 Task: Create a due date automation trigger when advanced on, on the wednesday before a card is due add content with a description ending with resume at 11:00 AM.
Action: Mouse moved to (1163, 92)
Screenshot: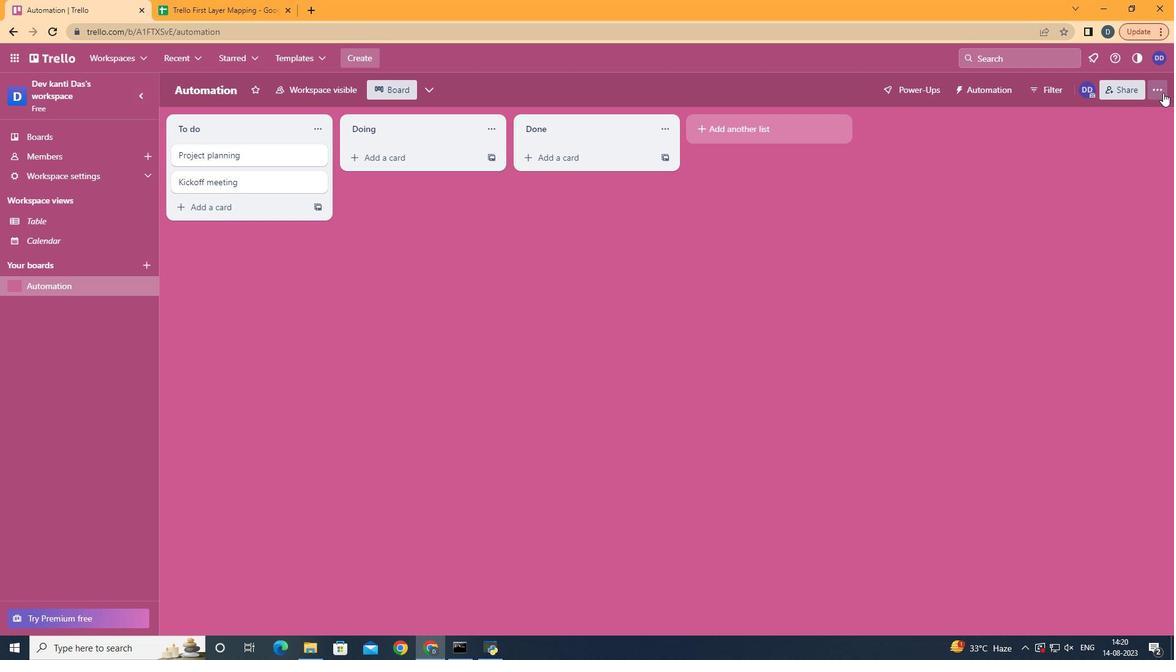 
Action: Mouse pressed left at (1163, 92)
Screenshot: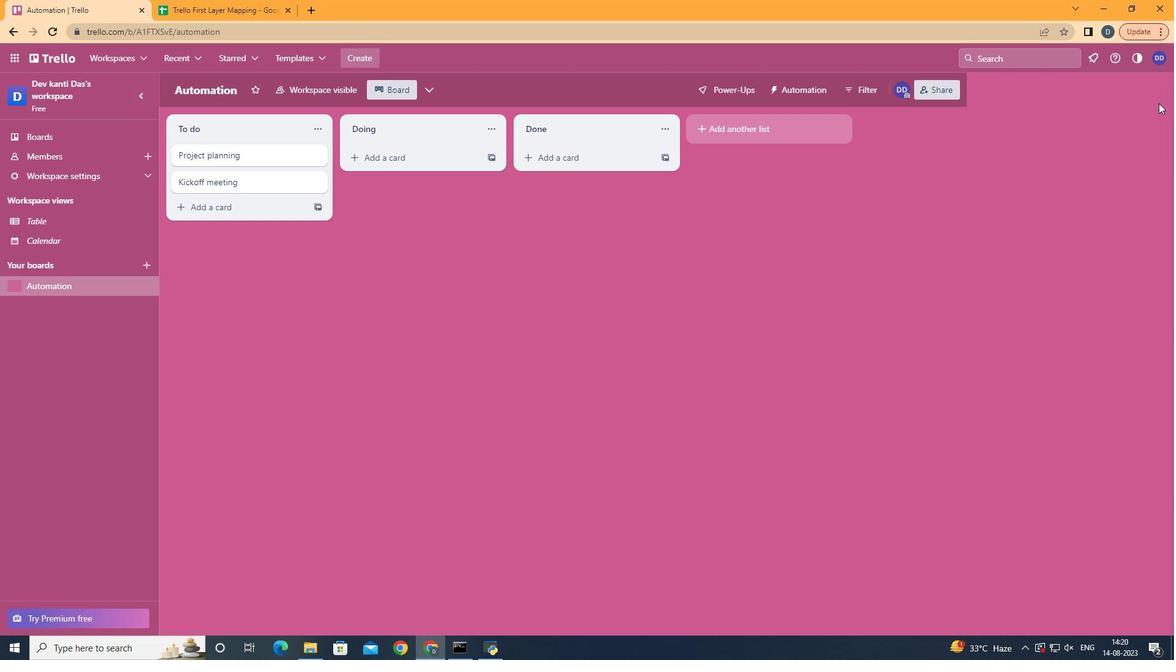 
Action: Mouse moved to (1057, 255)
Screenshot: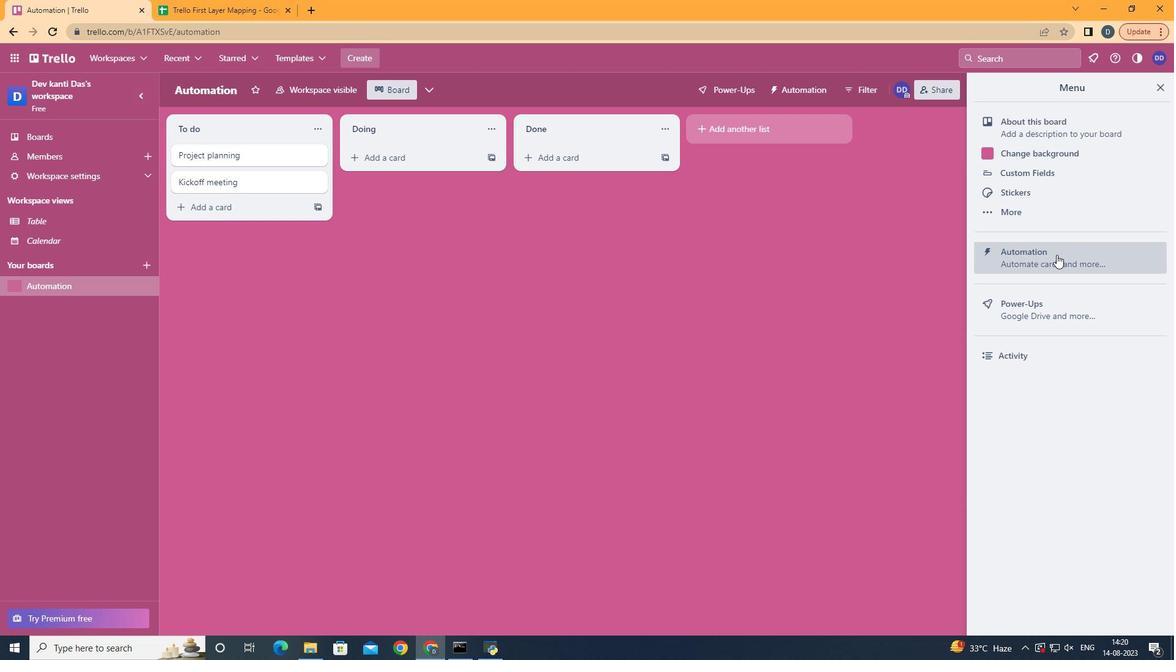 
Action: Mouse pressed left at (1057, 255)
Screenshot: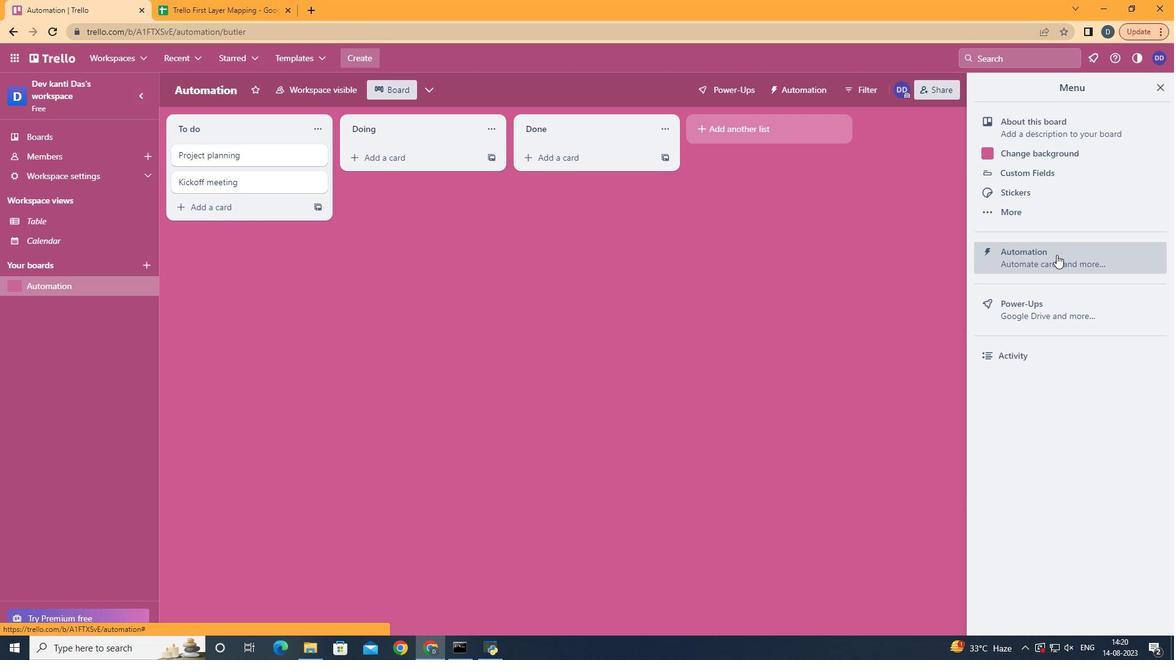
Action: Mouse moved to (234, 245)
Screenshot: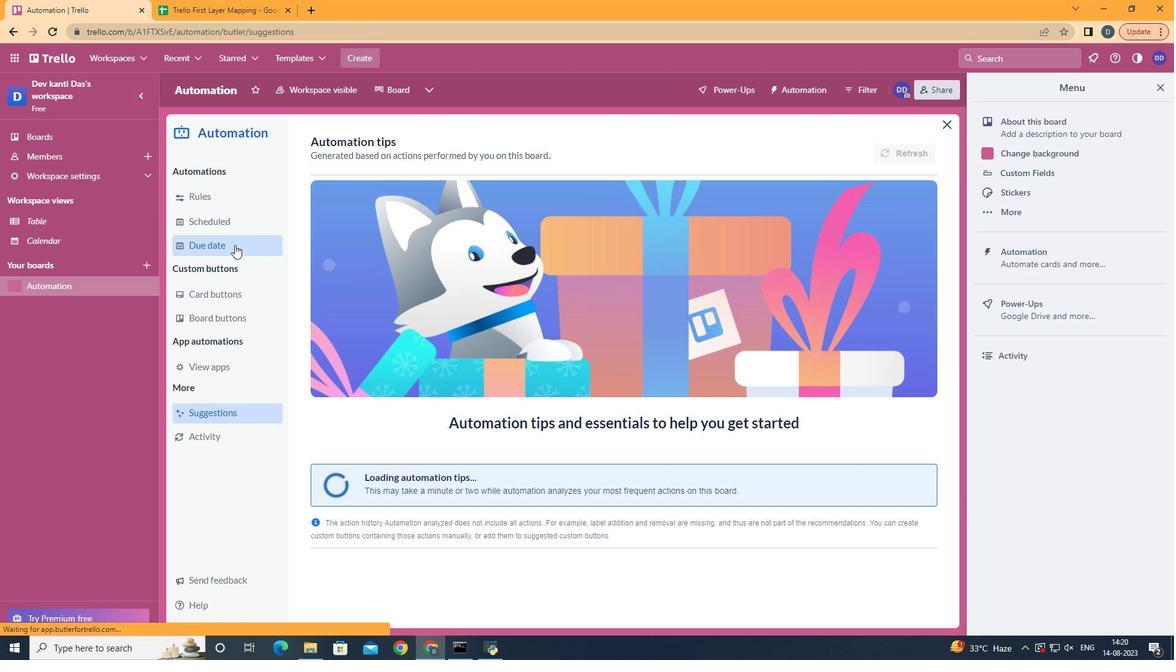 
Action: Mouse pressed left at (234, 245)
Screenshot: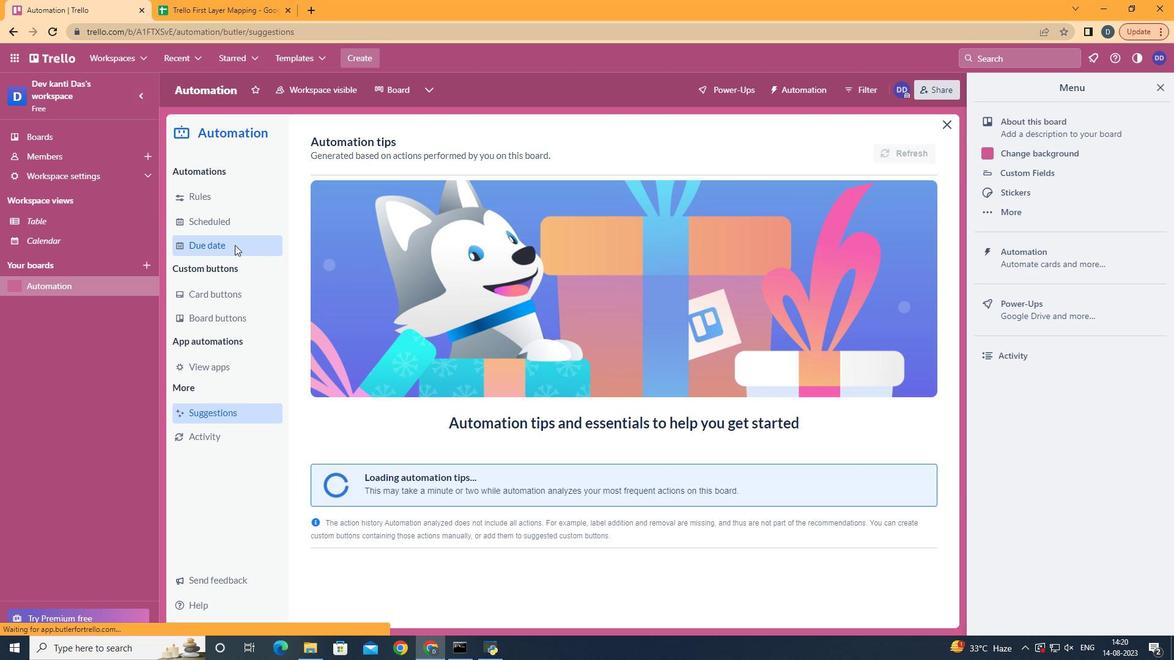 
Action: Mouse moved to (862, 143)
Screenshot: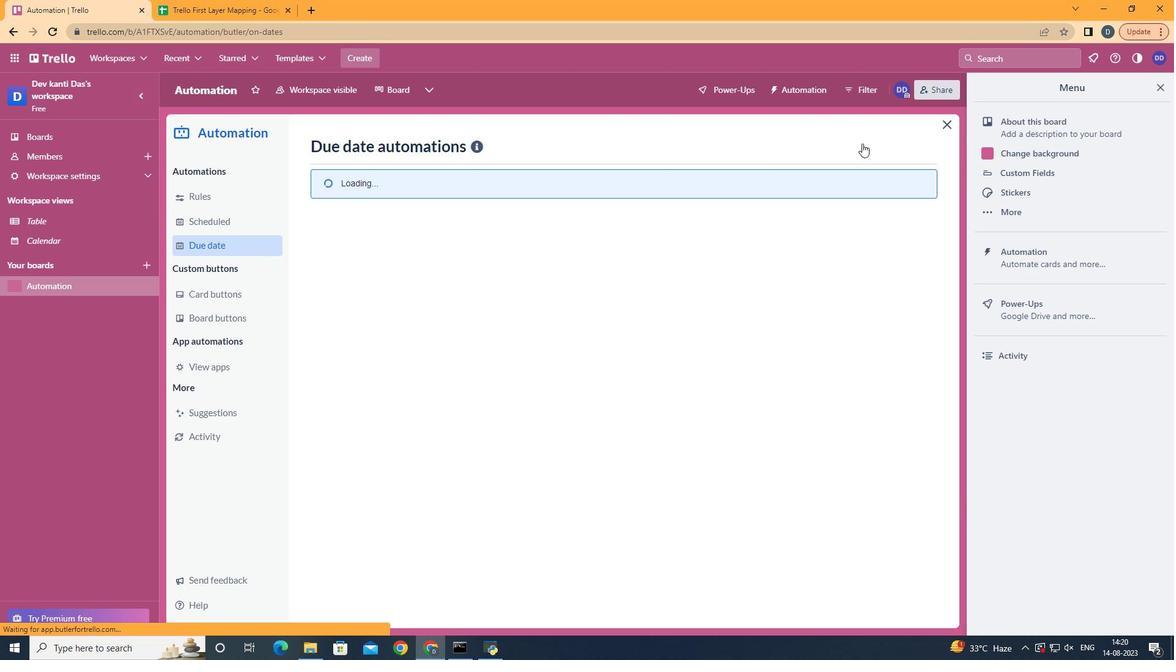 
Action: Mouse pressed left at (862, 143)
Screenshot: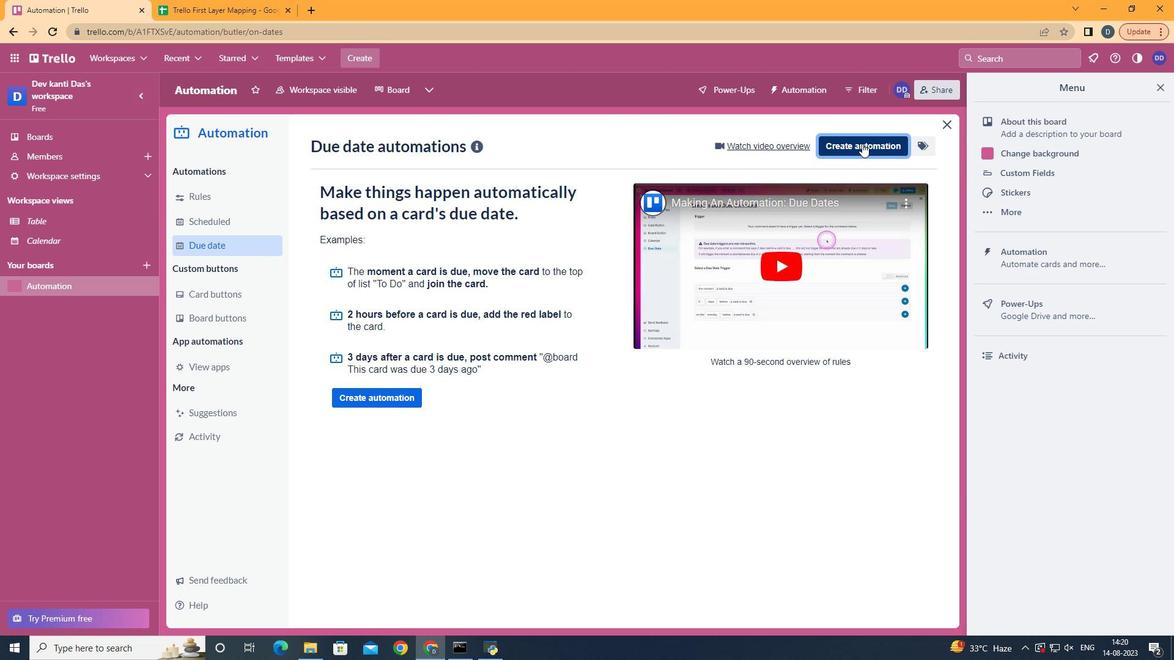 
Action: Mouse moved to (689, 260)
Screenshot: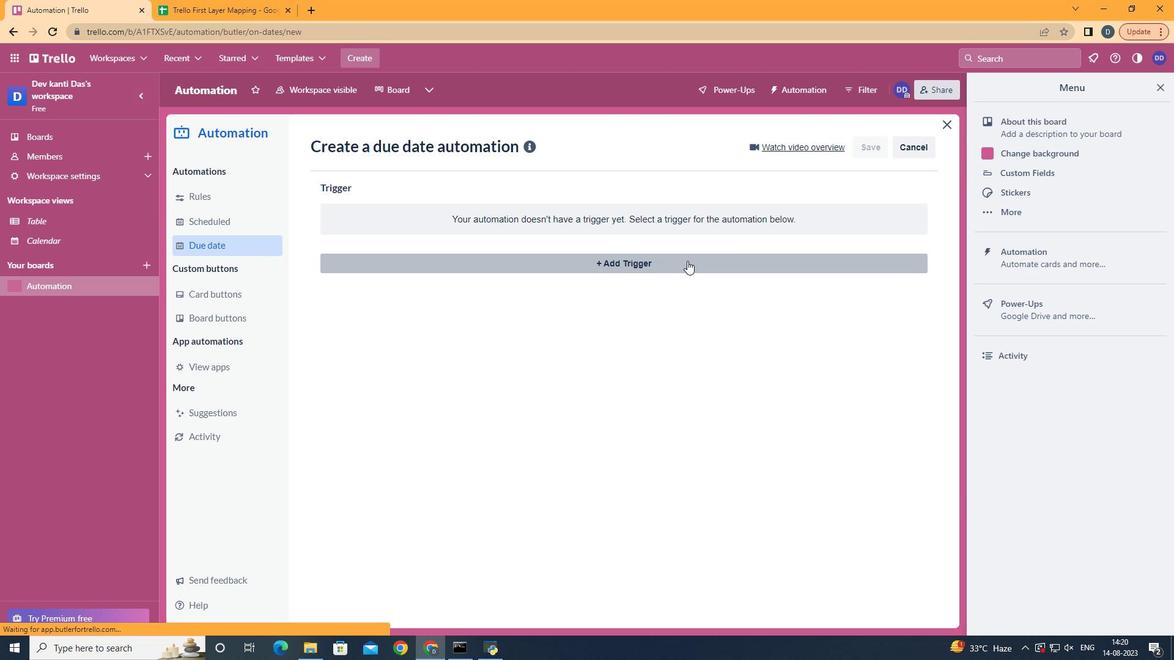 
Action: Mouse pressed left at (689, 260)
Screenshot: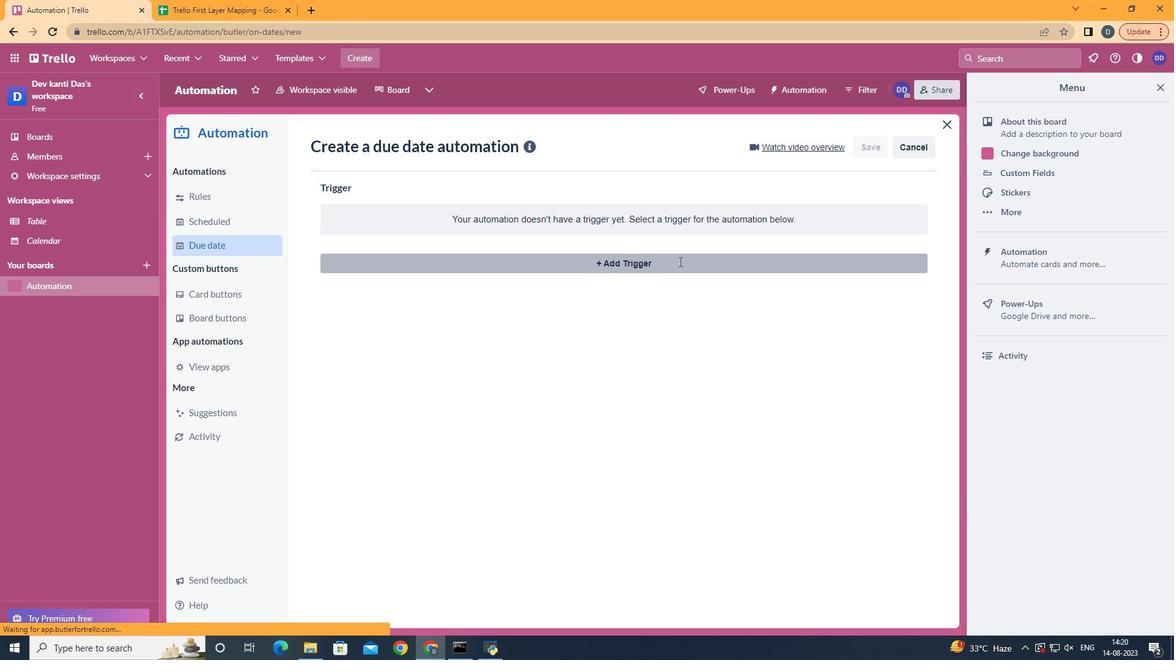 
Action: Mouse moved to (387, 362)
Screenshot: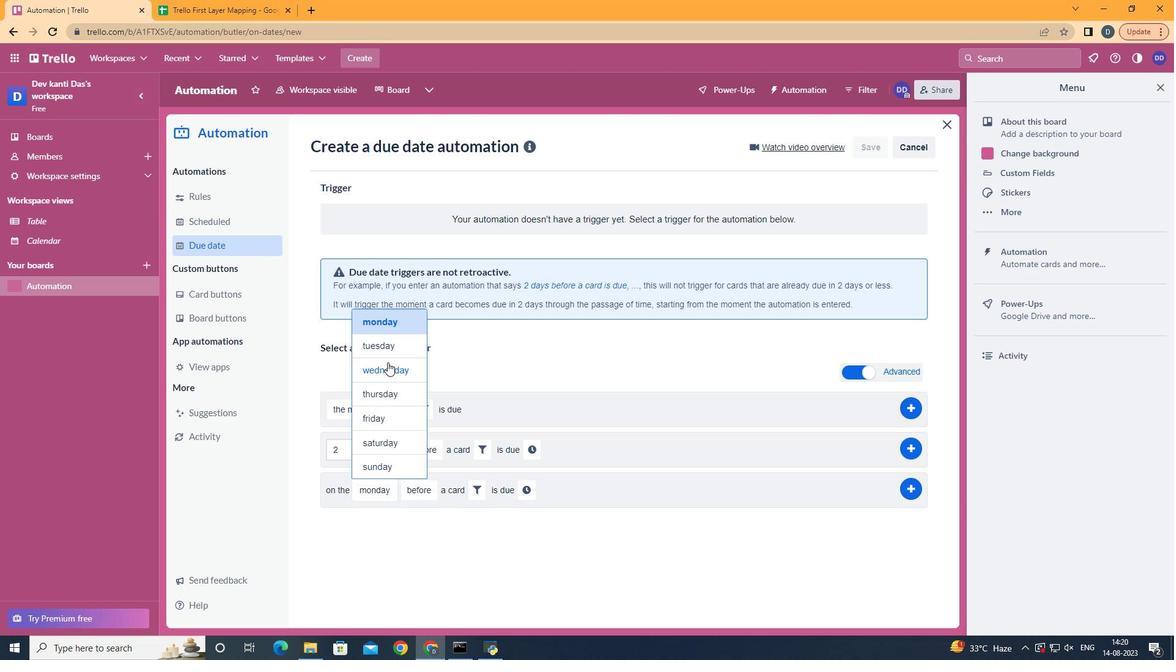 
Action: Mouse pressed left at (387, 362)
Screenshot: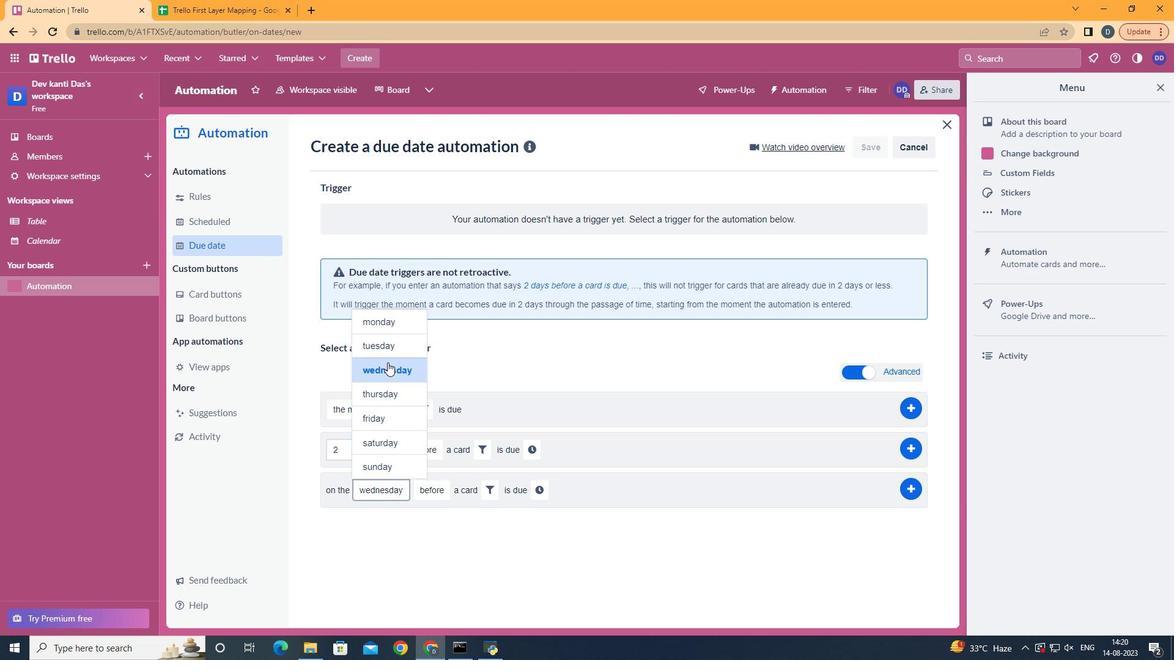 
Action: Mouse moved to (485, 483)
Screenshot: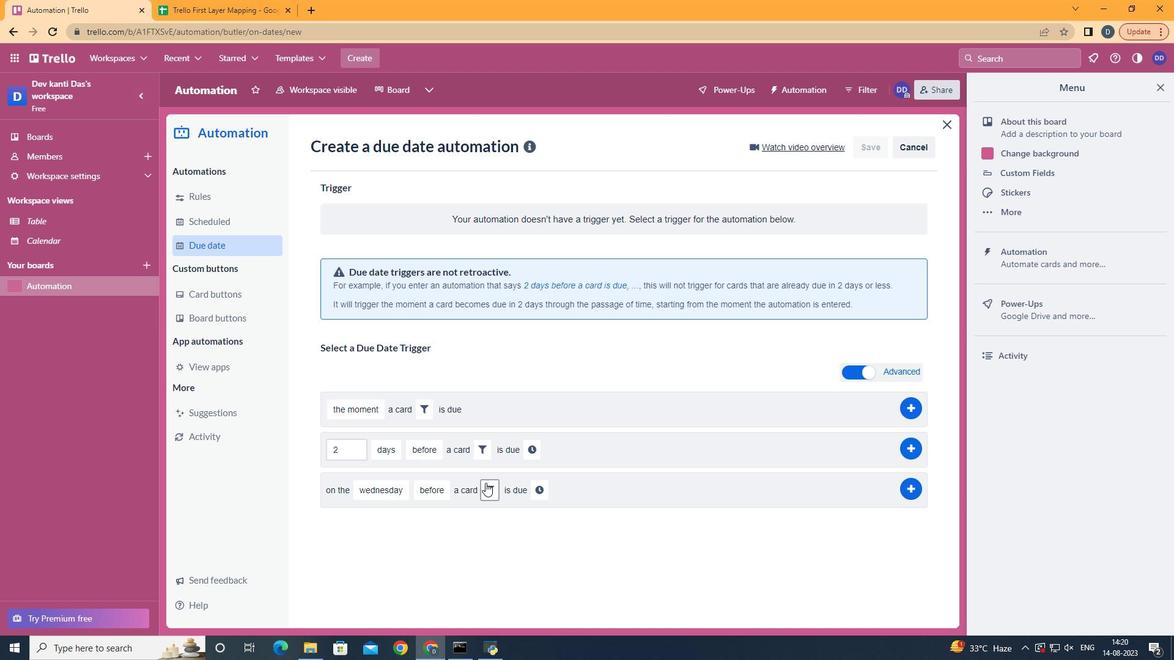 
Action: Mouse pressed left at (485, 483)
Screenshot: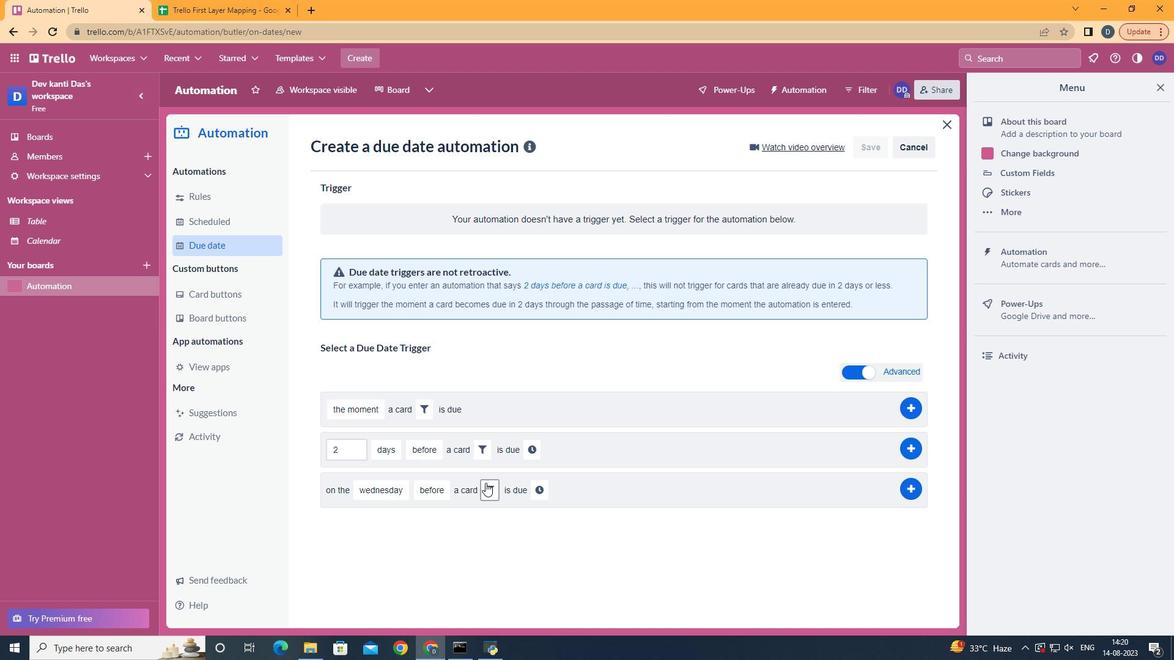 
Action: Mouse moved to (652, 525)
Screenshot: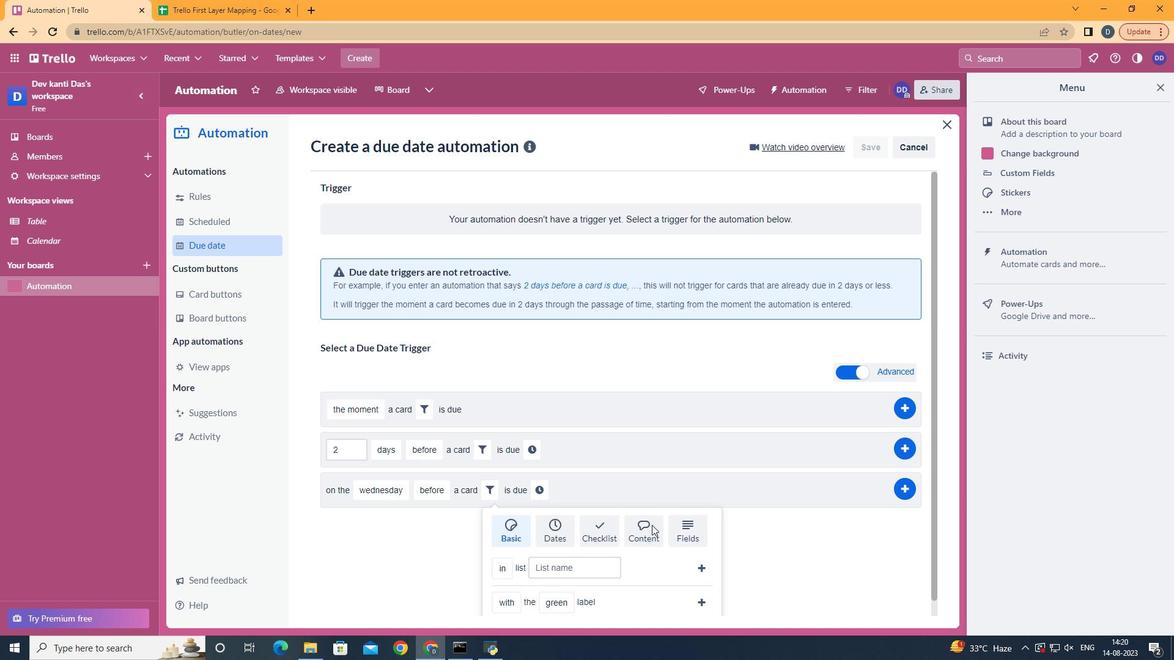
Action: Mouse pressed left at (652, 525)
Screenshot: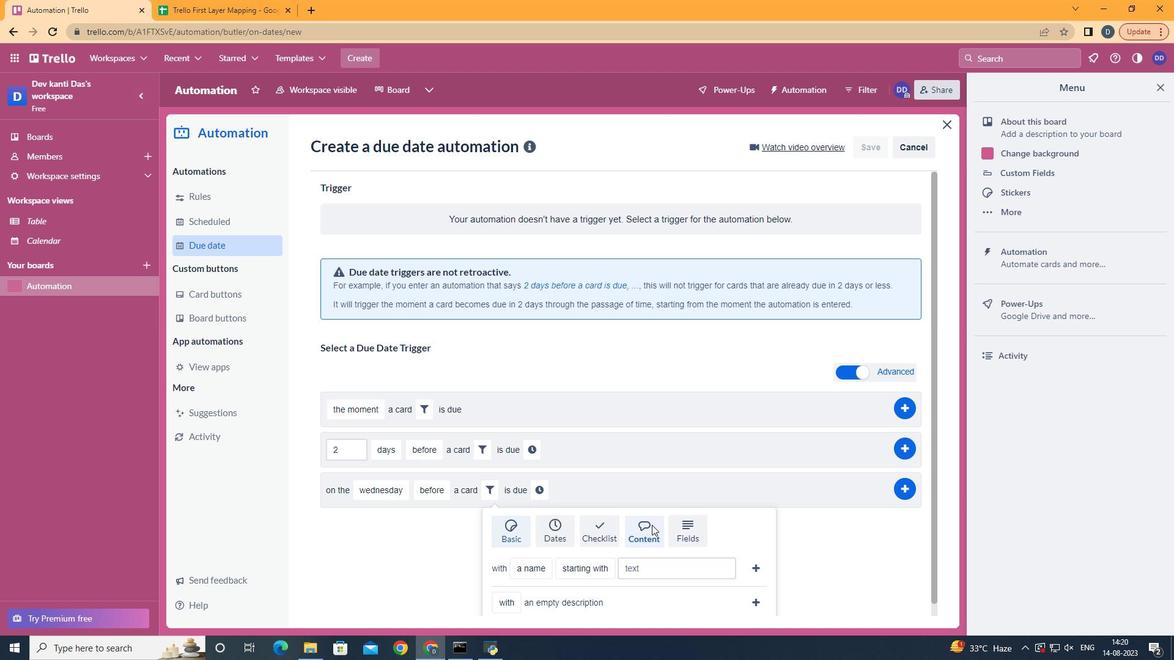
Action: Mouse moved to (559, 521)
Screenshot: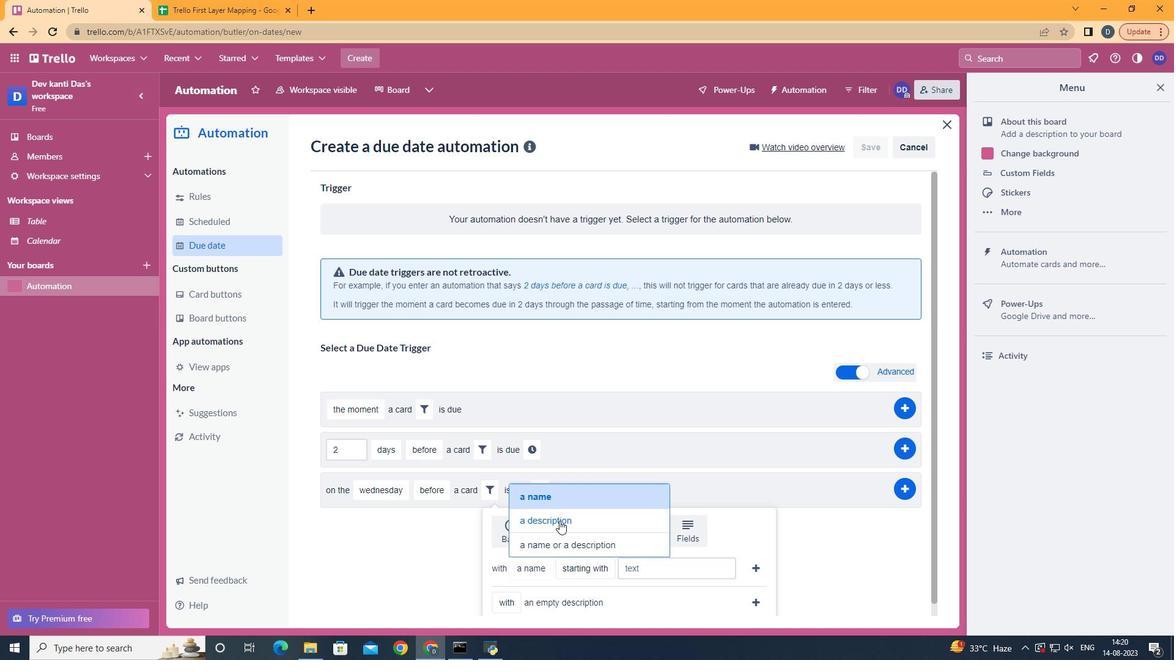 
Action: Mouse pressed left at (559, 521)
Screenshot: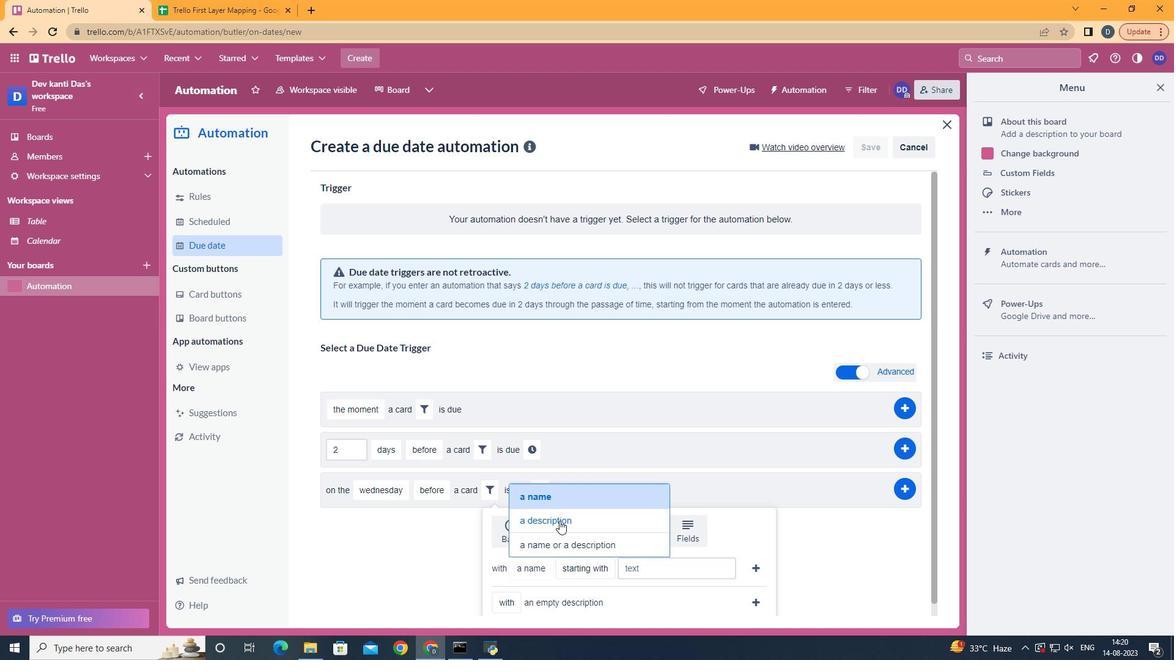 
Action: Mouse moved to (645, 445)
Screenshot: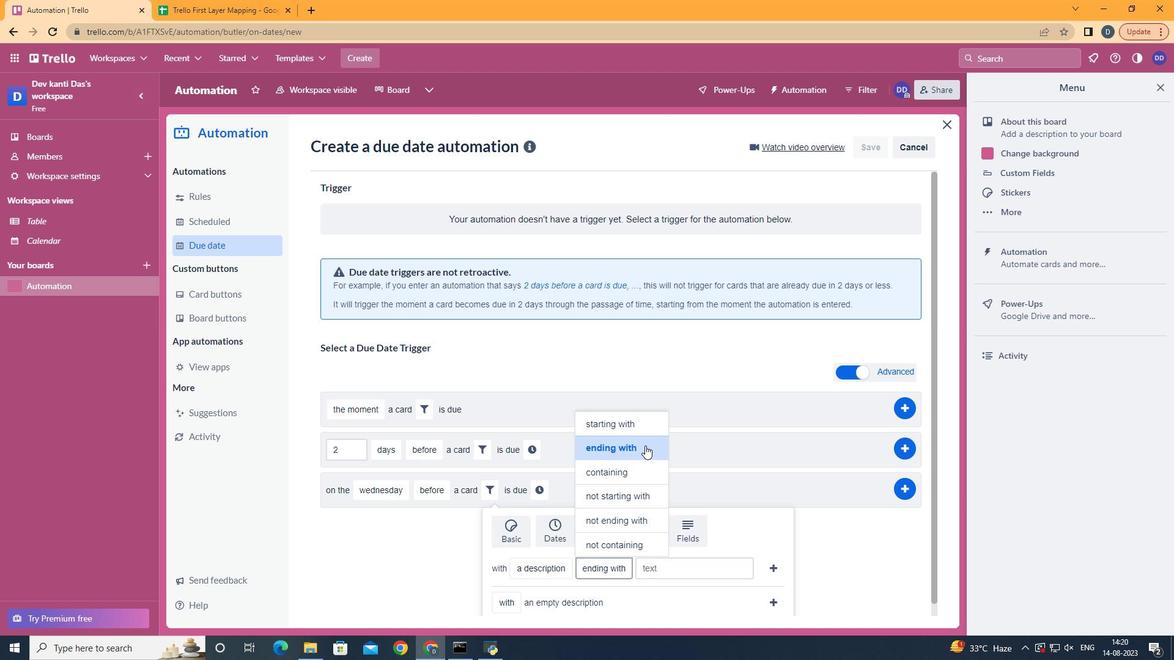 
Action: Mouse pressed left at (645, 445)
Screenshot: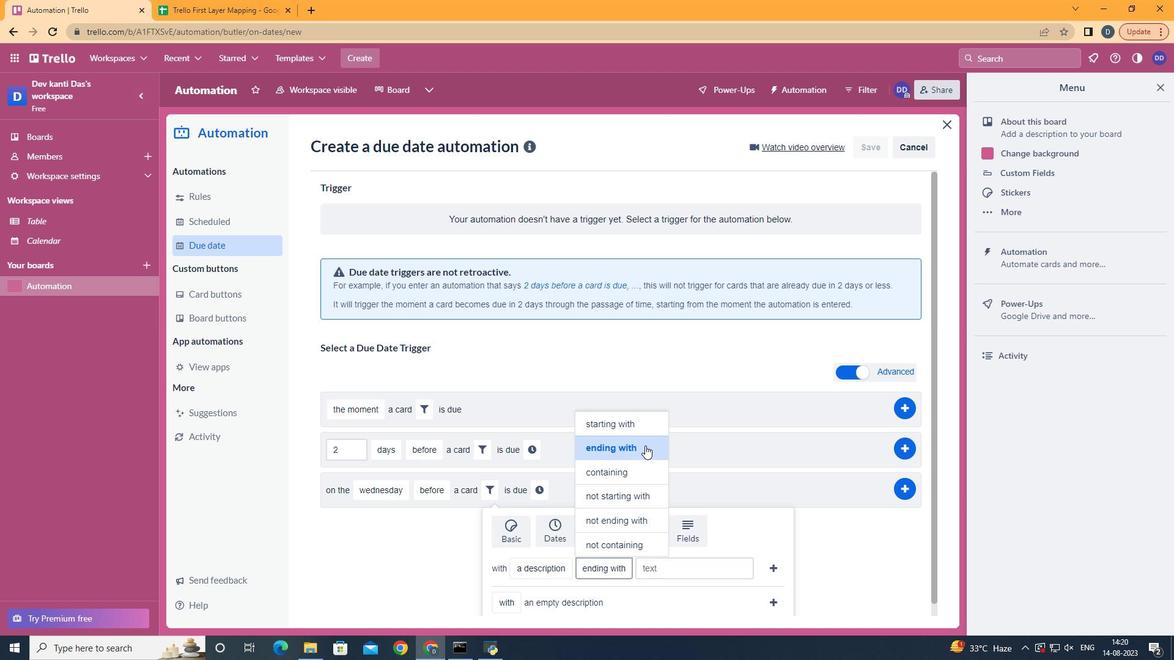
Action: Mouse moved to (669, 581)
Screenshot: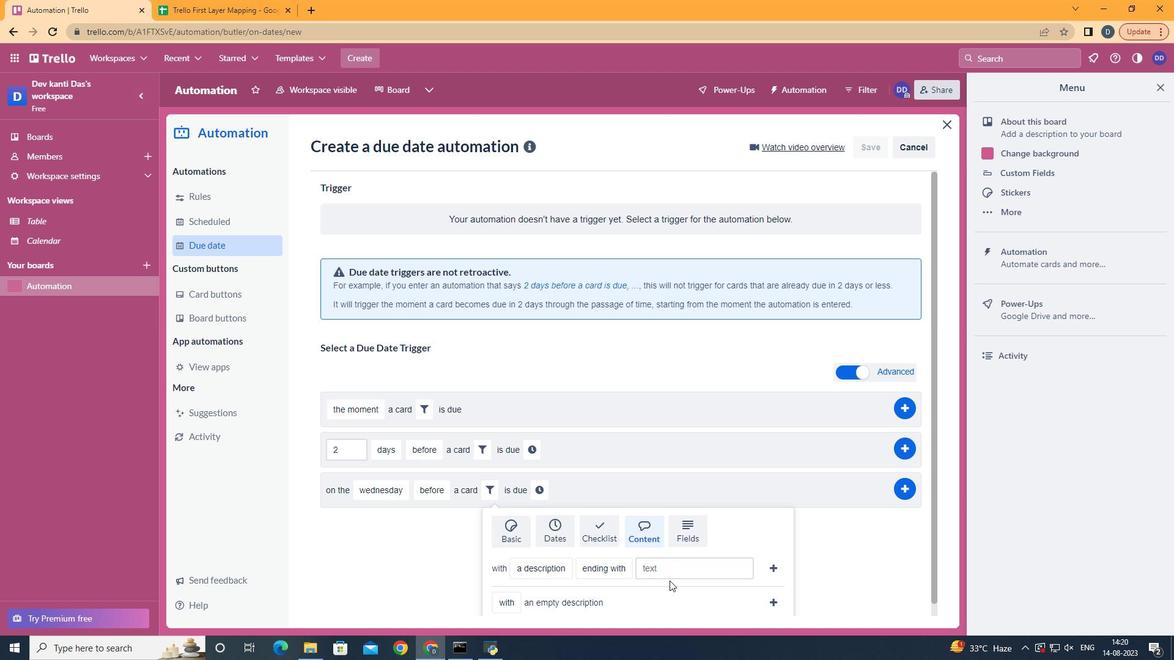 
Action: Mouse pressed left at (669, 581)
Screenshot: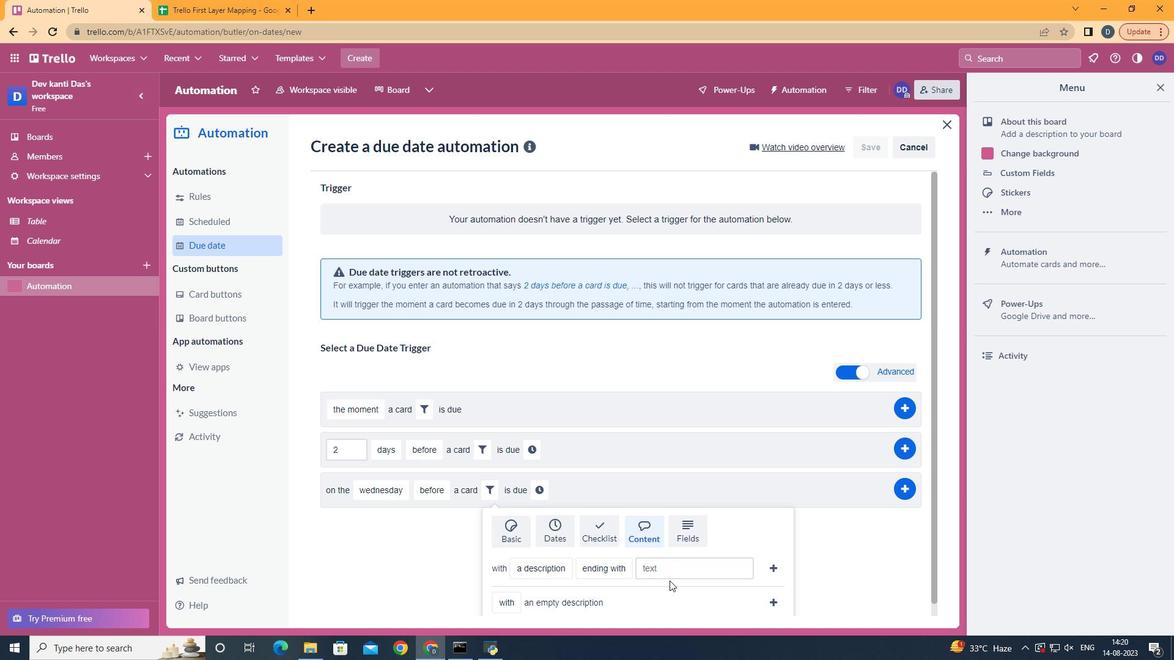 
Action: Mouse moved to (678, 571)
Screenshot: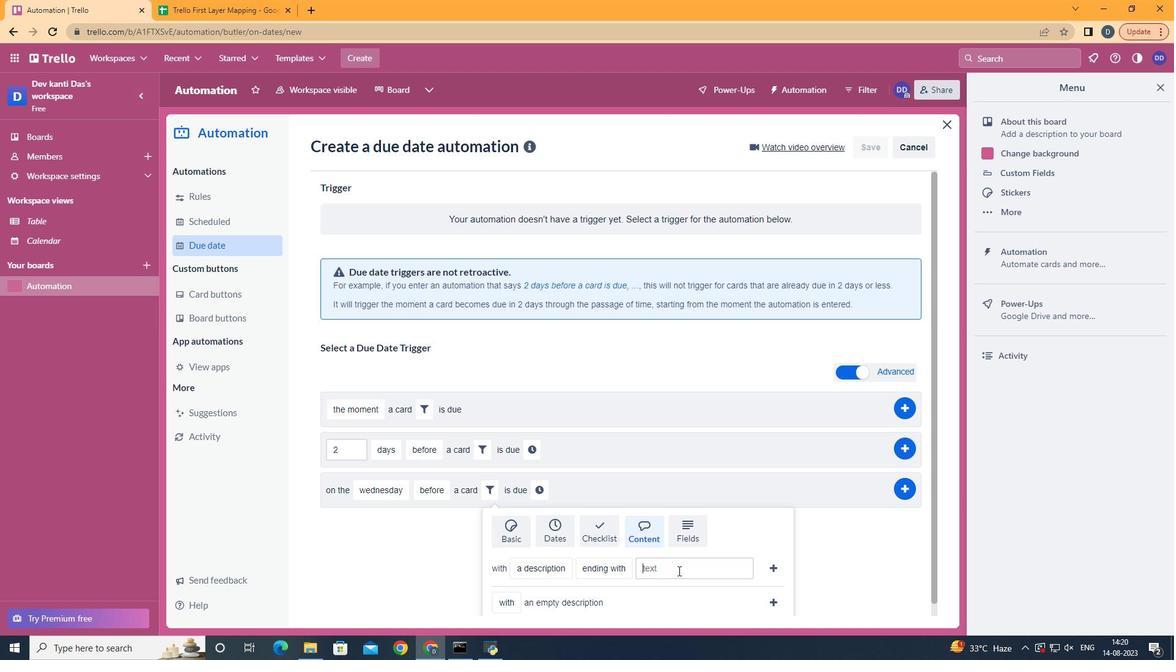 
Action: Mouse pressed left at (678, 571)
Screenshot: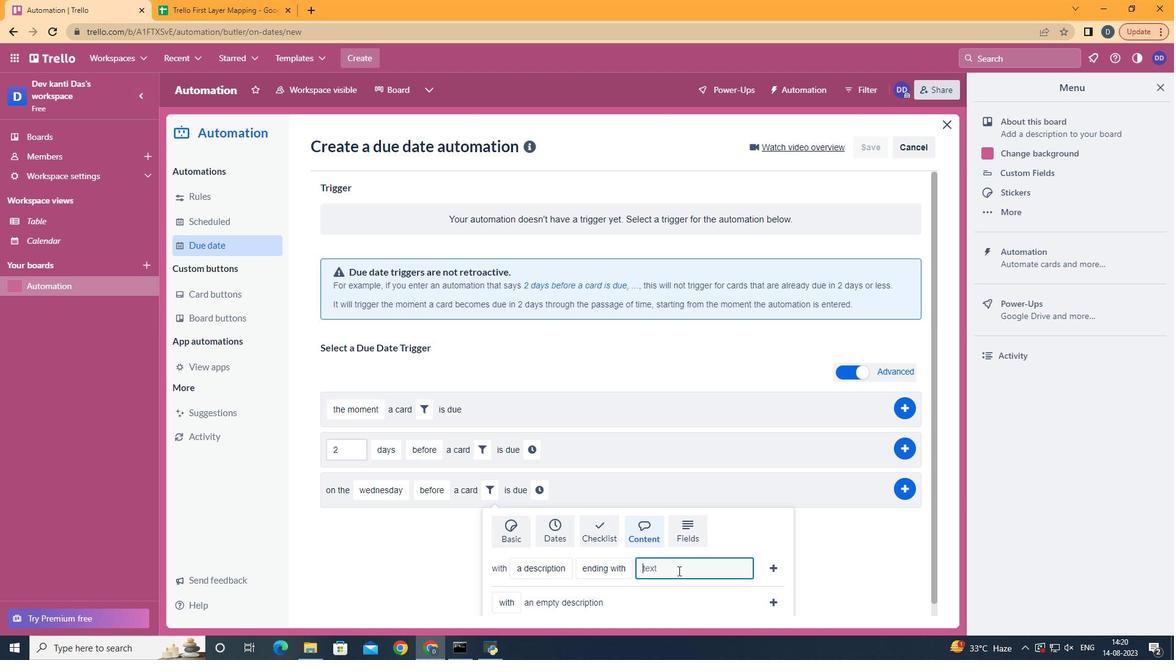 
Action: Mouse moved to (678, 571)
Screenshot: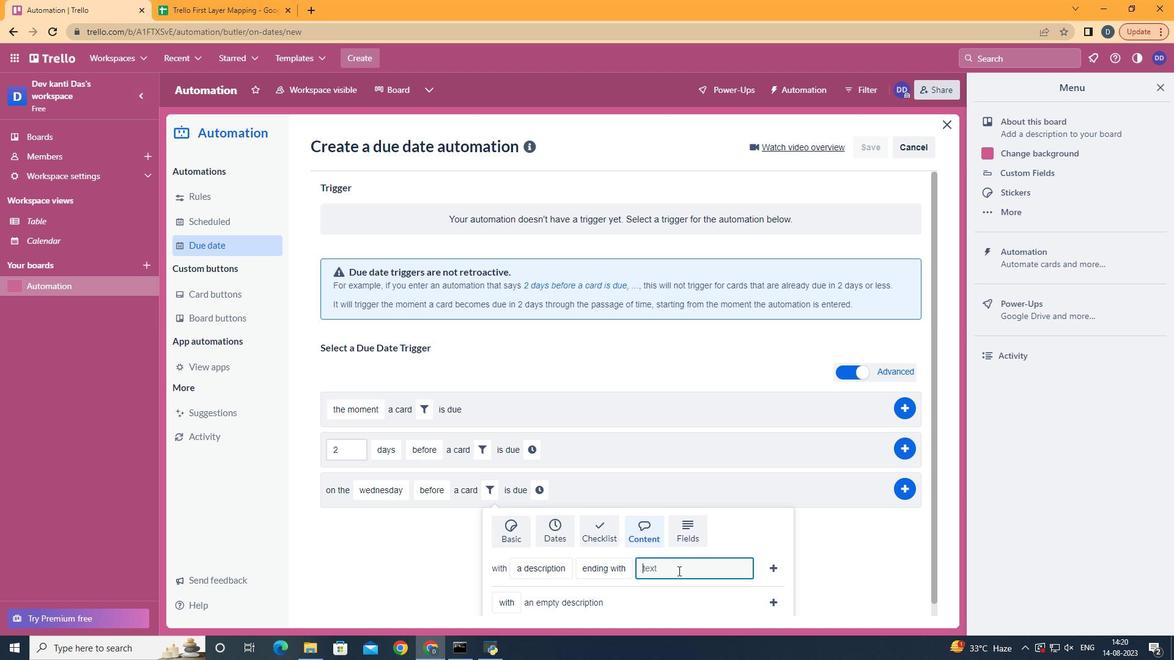
Action: Key pressed resume
Screenshot: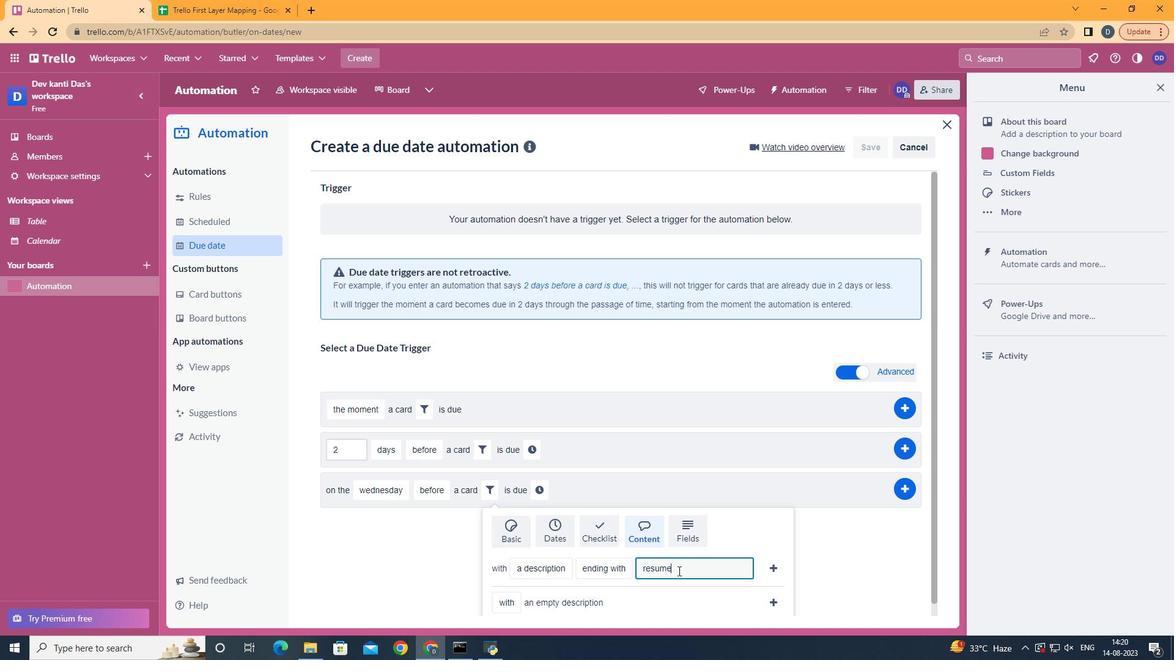
Action: Mouse moved to (763, 567)
Screenshot: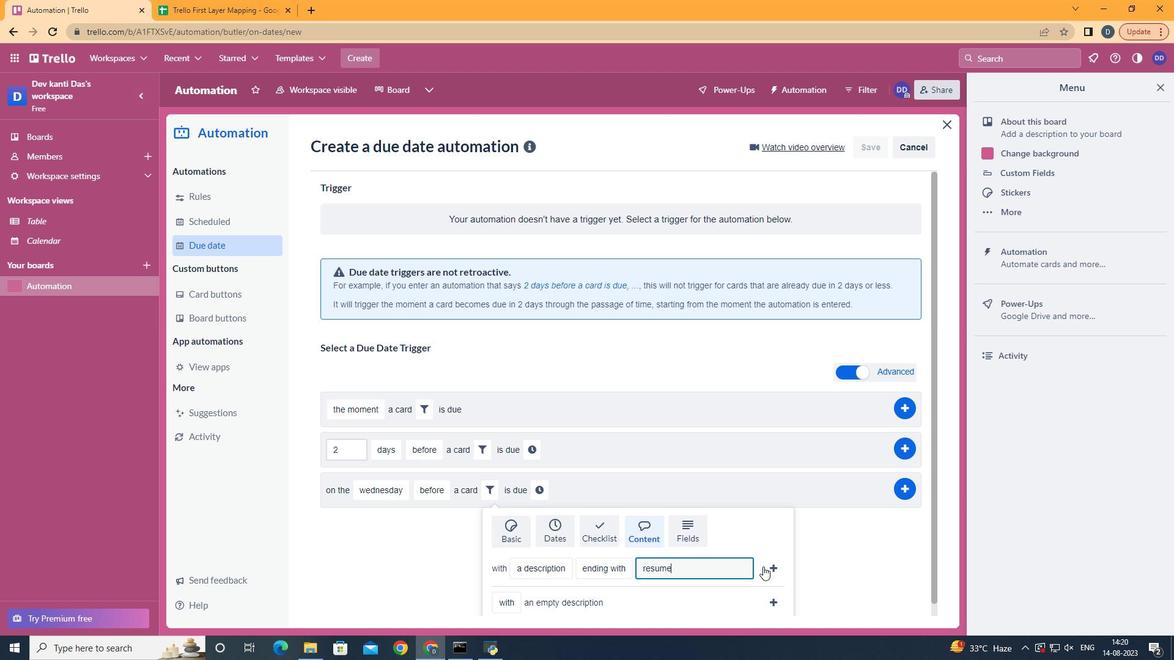 
Action: Mouse pressed left at (763, 567)
Screenshot: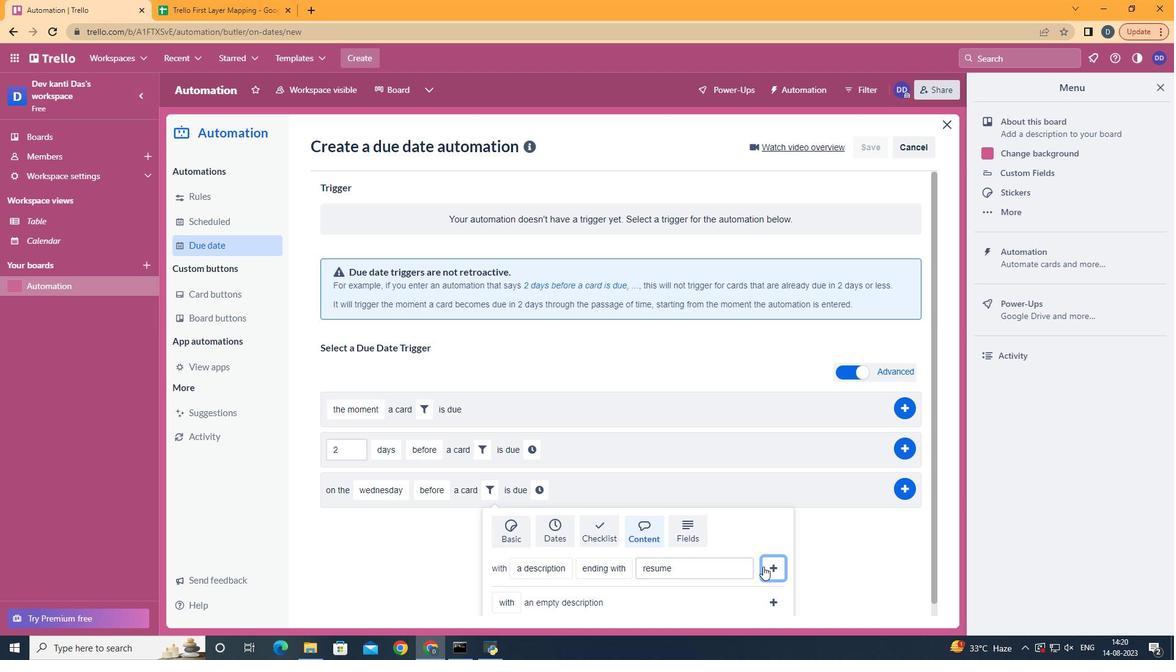 
Action: Mouse moved to (714, 484)
Screenshot: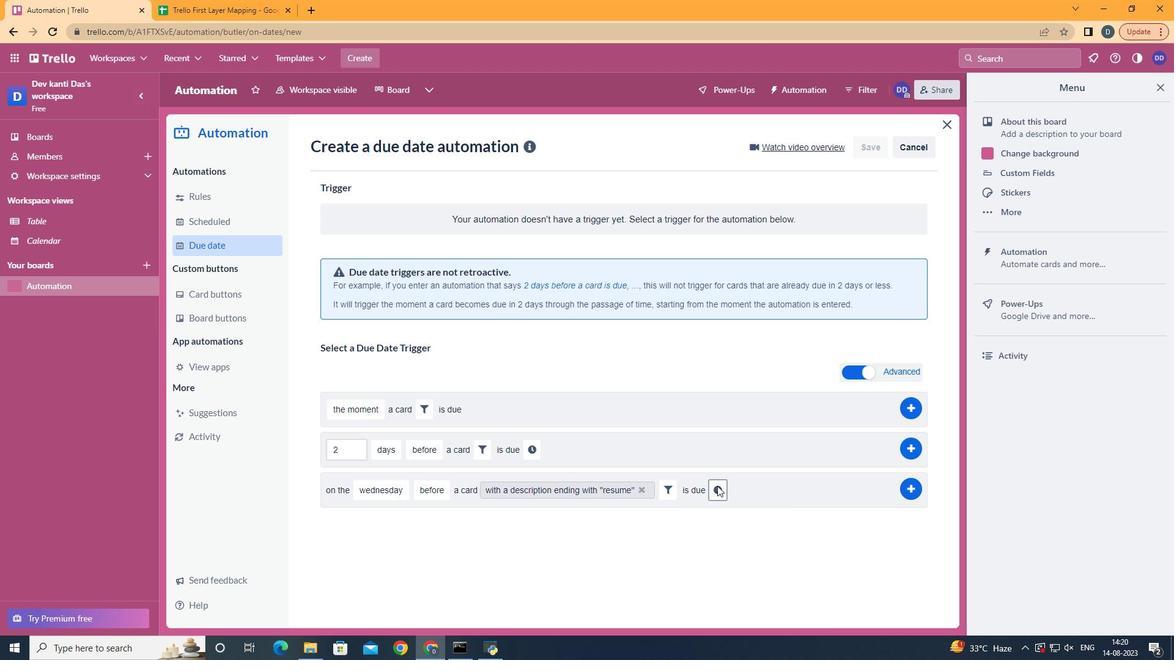 
Action: Mouse pressed left at (714, 484)
Screenshot: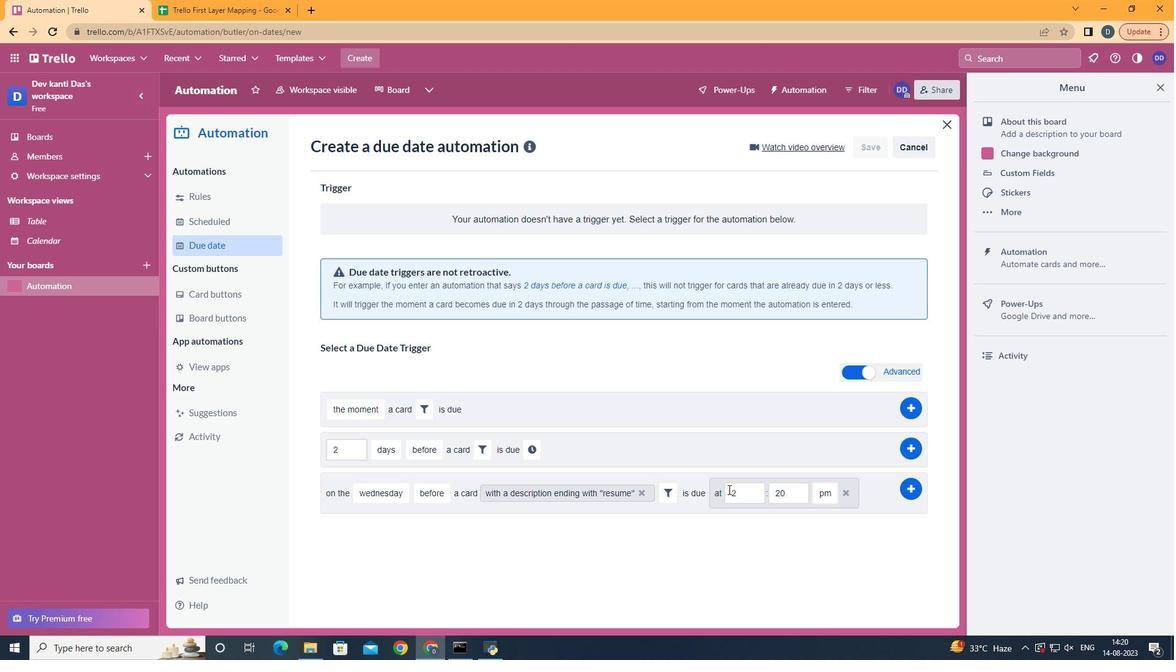 
Action: Mouse moved to (753, 497)
Screenshot: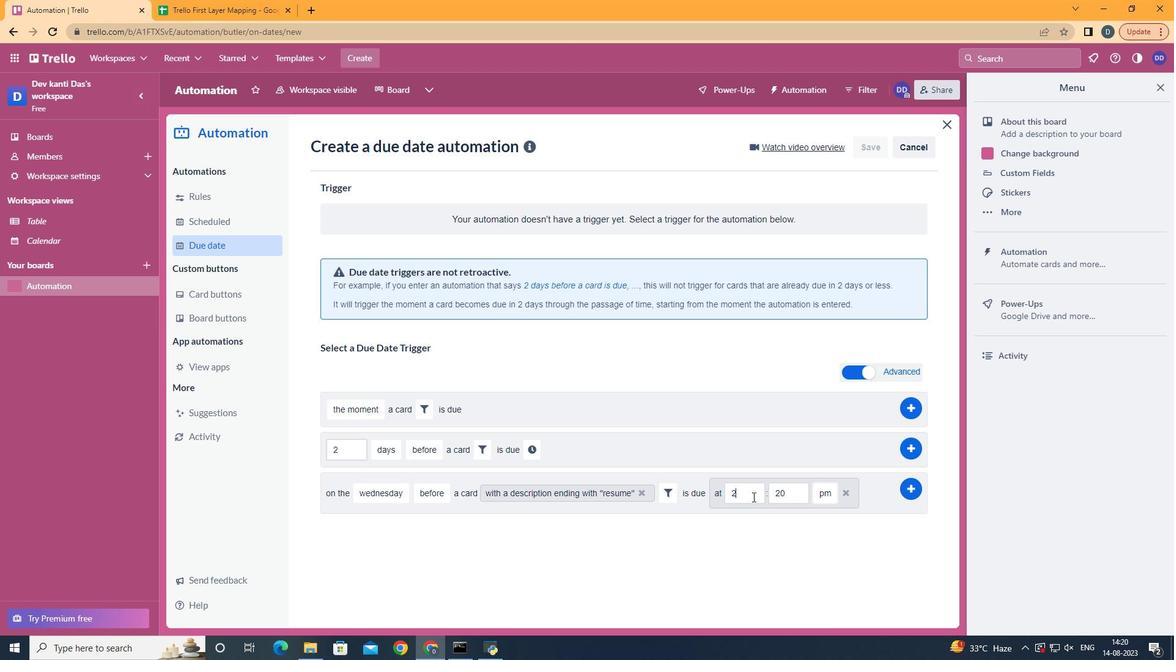 
Action: Mouse pressed left at (753, 497)
Screenshot: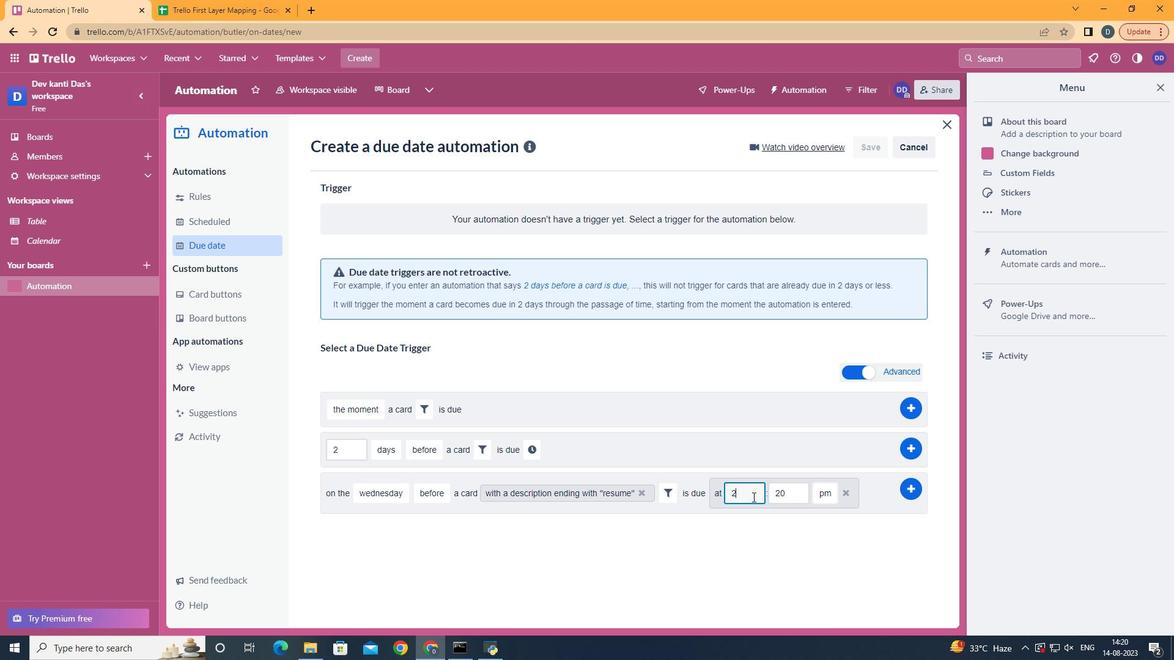 
Action: Key pressed <Key.backspace>11
Screenshot: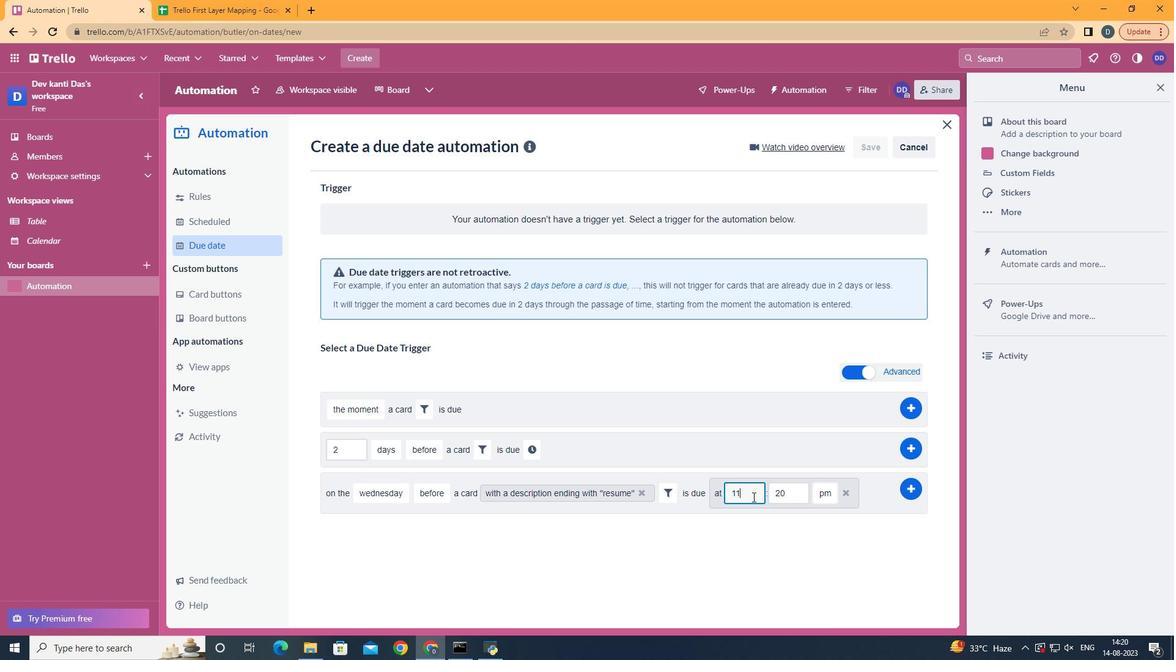 
Action: Mouse moved to (794, 498)
Screenshot: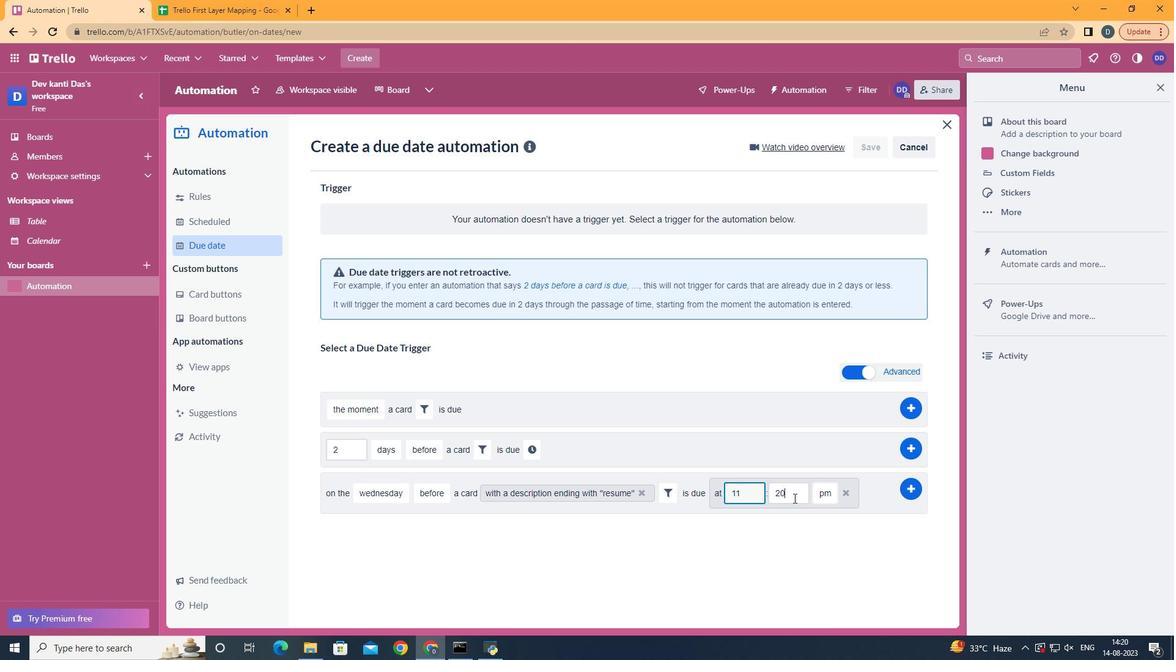 
Action: Mouse pressed left at (794, 498)
Screenshot: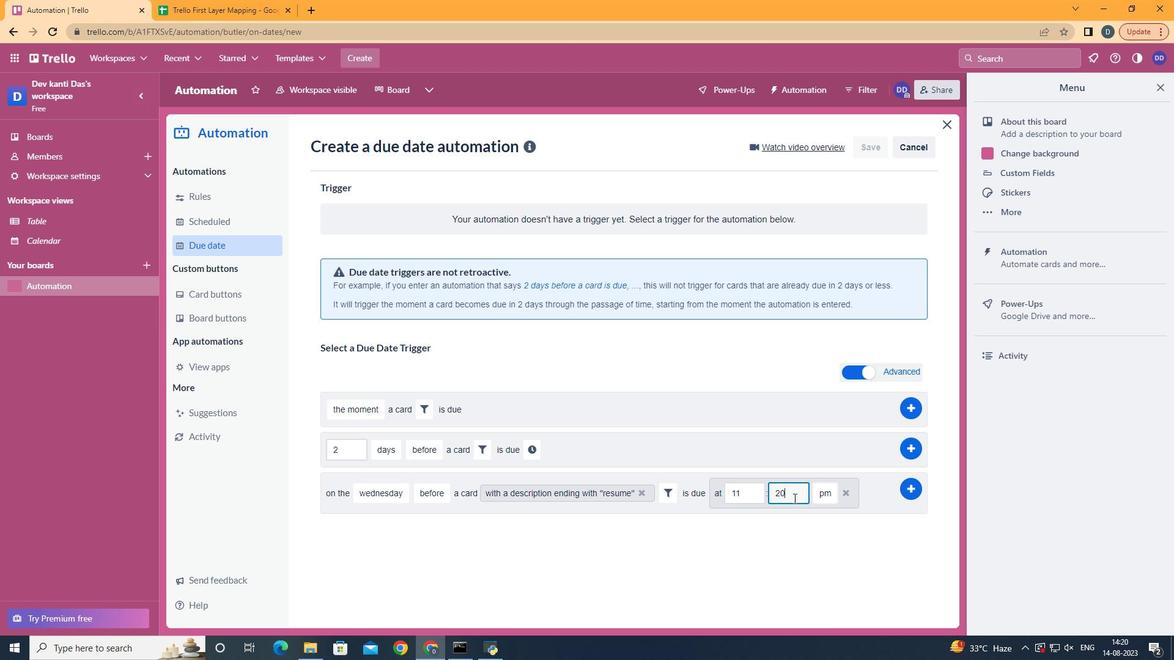 
Action: Key pressed <Key.backspace><Key.backspace>00
Screenshot: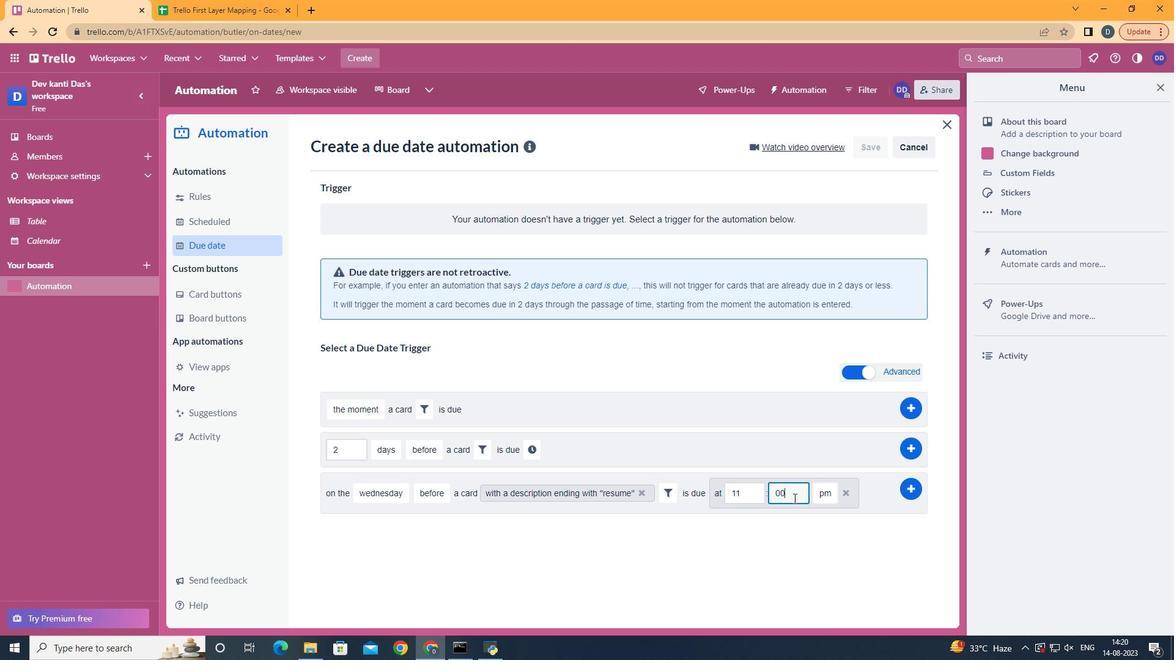 
Action: Mouse moved to (829, 513)
Screenshot: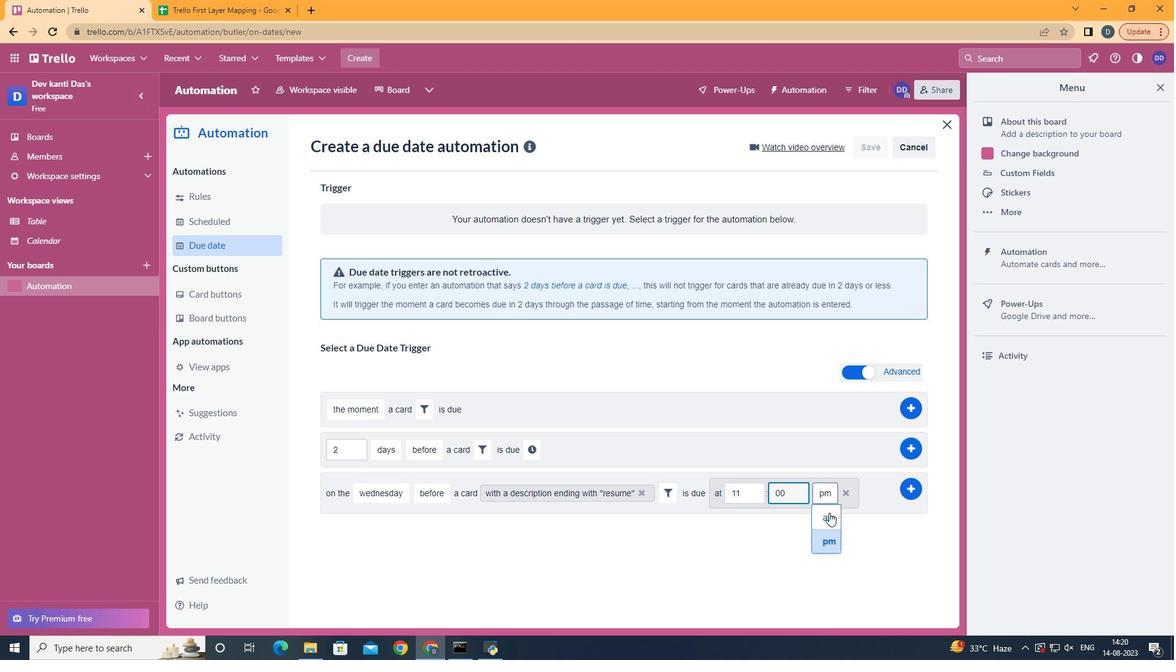 
Action: Mouse pressed left at (829, 513)
Screenshot: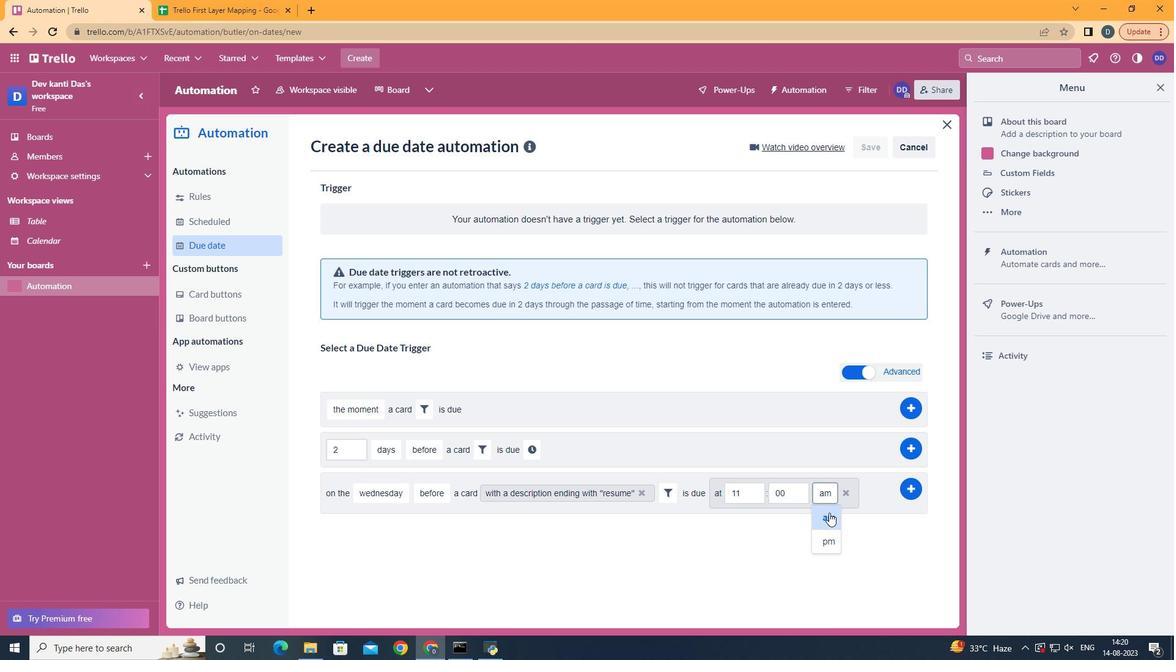 
Action: Mouse moved to (912, 487)
Screenshot: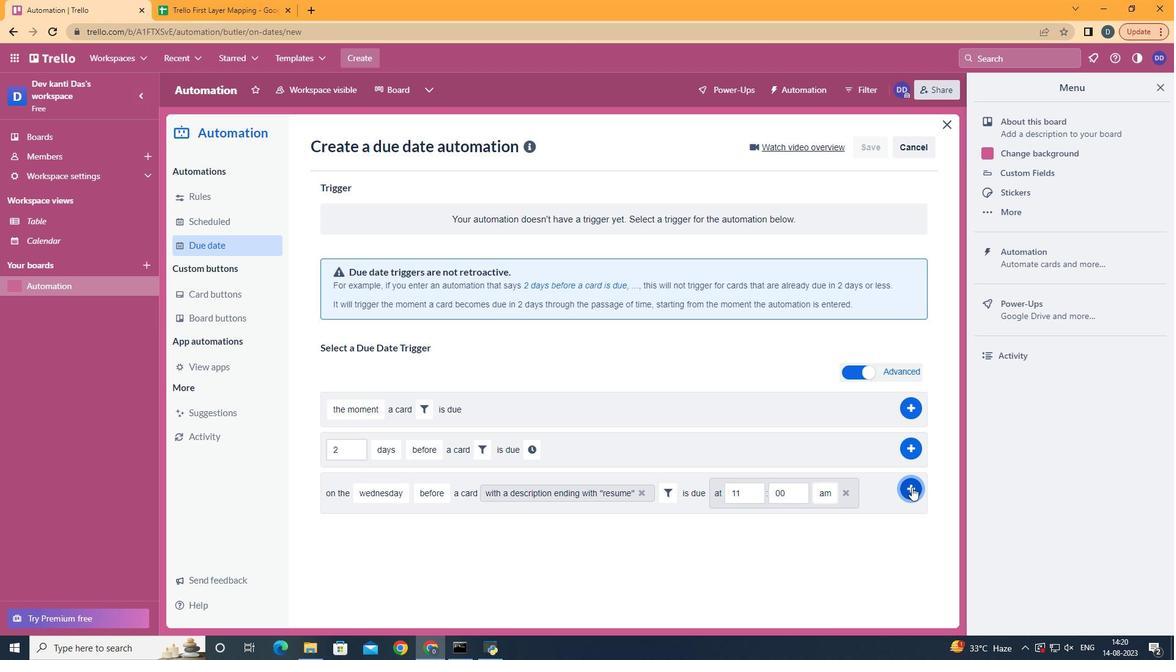 
Action: Mouse pressed left at (912, 487)
Screenshot: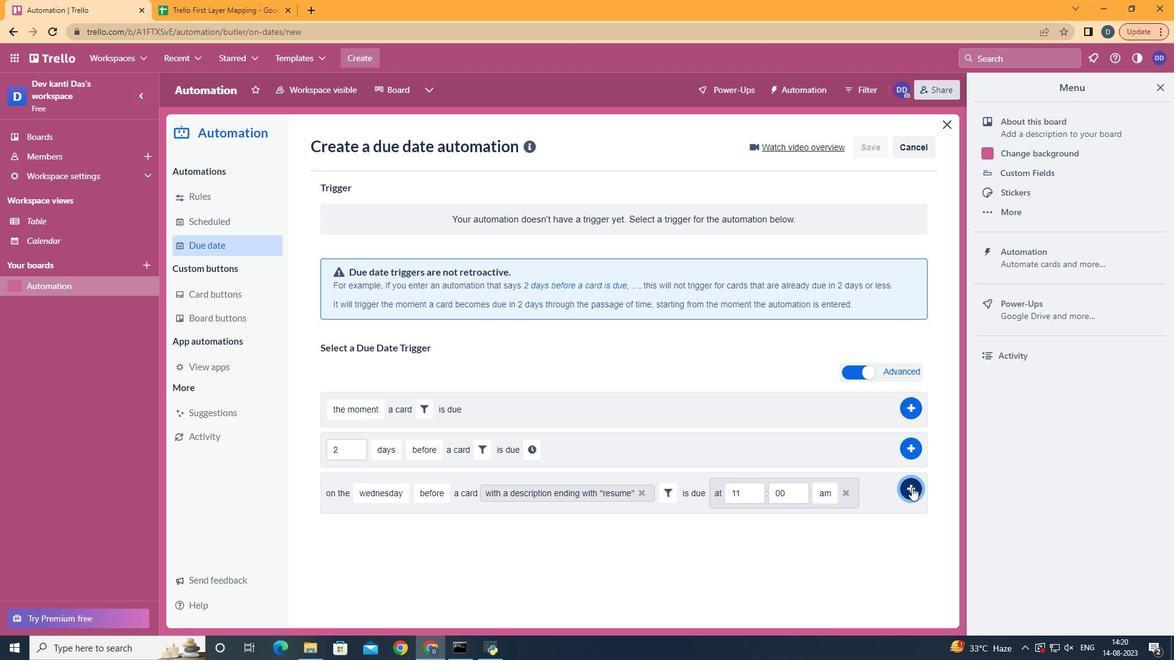 
